 Task: Set the hierarchy mode for DVB-T reception parameters to 2.
Action: Mouse moved to (88, 10)
Screenshot: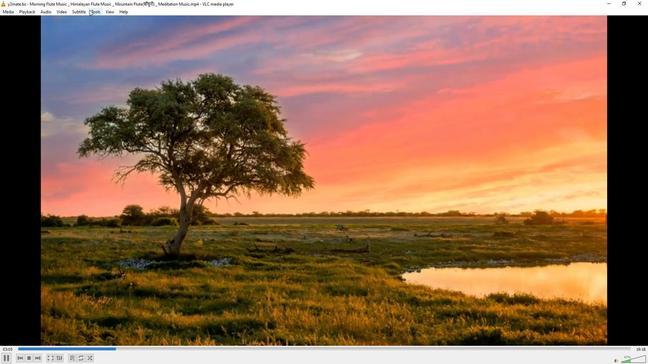 
Action: Mouse pressed left at (88, 10)
Screenshot: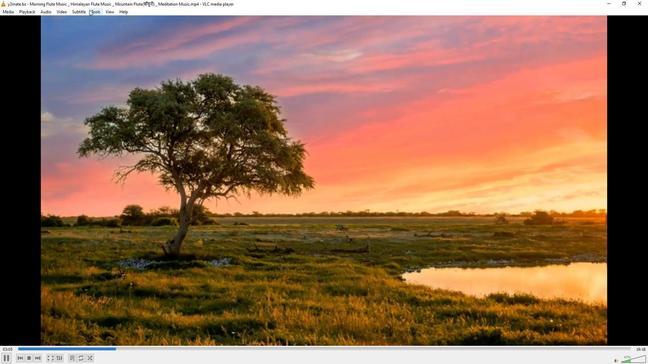 
Action: Mouse moved to (99, 92)
Screenshot: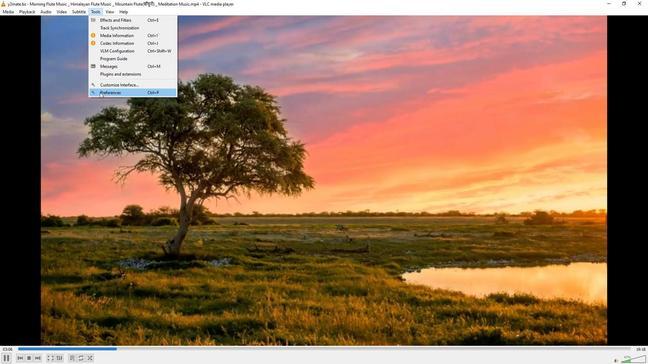 
Action: Mouse pressed left at (99, 92)
Screenshot: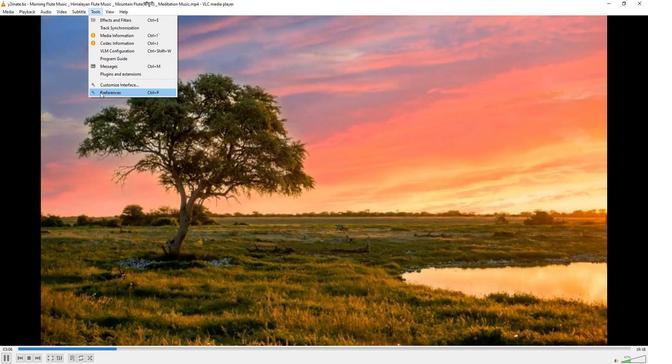 
Action: Mouse moved to (216, 298)
Screenshot: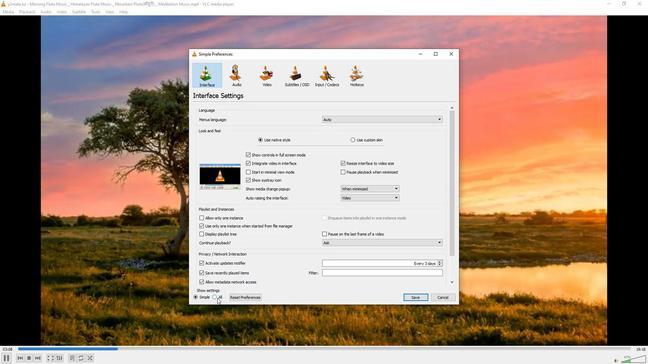 
Action: Mouse pressed left at (216, 298)
Screenshot: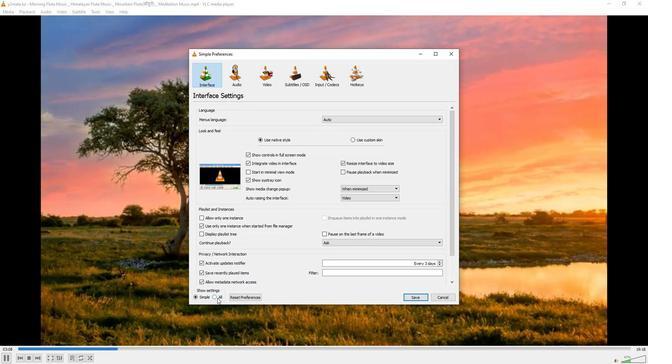 
Action: Mouse moved to (206, 181)
Screenshot: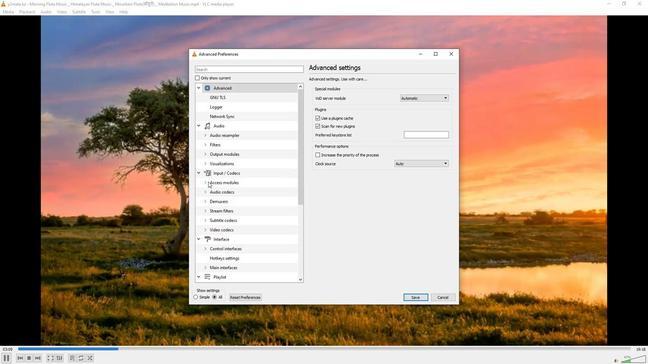 
Action: Mouse pressed left at (206, 181)
Screenshot: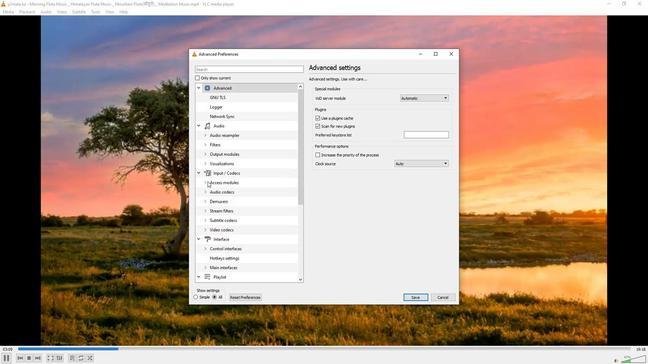 
Action: Mouse moved to (223, 239)
Screenshot: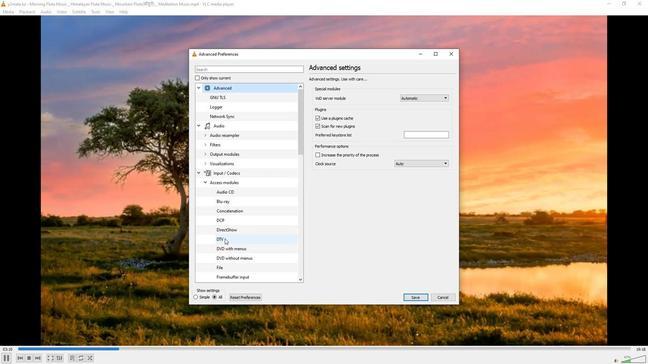 
Action: Mouse pressed left at (223, 239)
Screenshot: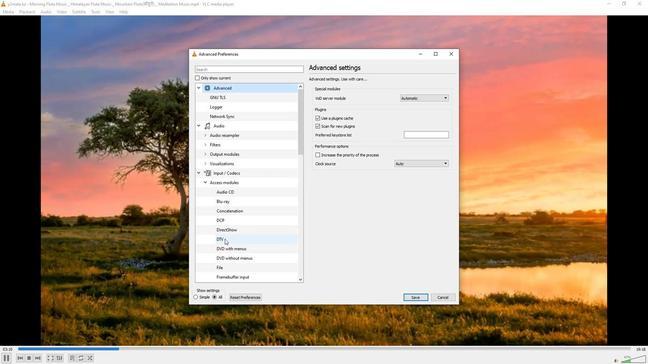 
Action: Mouse moved to (429, 192)
Screenshot: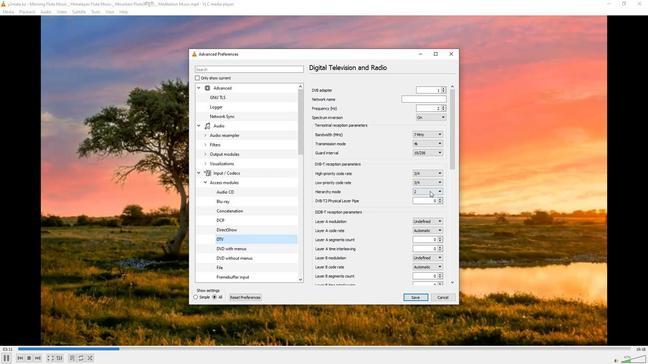 
Action: Mouse pressed left at (429, 192)
Screenshot: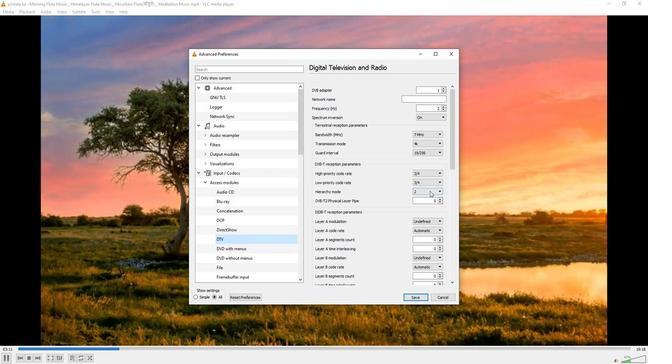 
Action: Mouse moved to (421, 212)
Screenshot: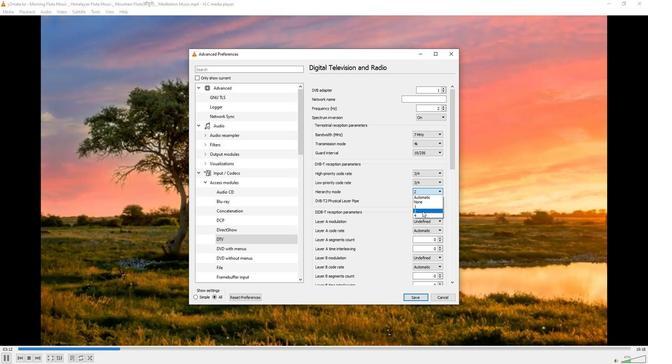
Action: Mouse pressed left at (421, 212)
Screenshot: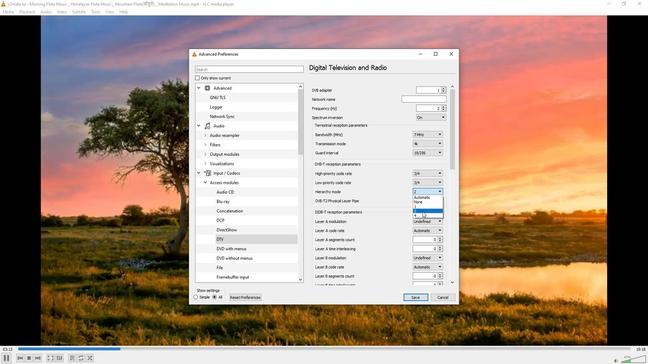 
Action: Mouse moved to (400, 216)
Screenshot: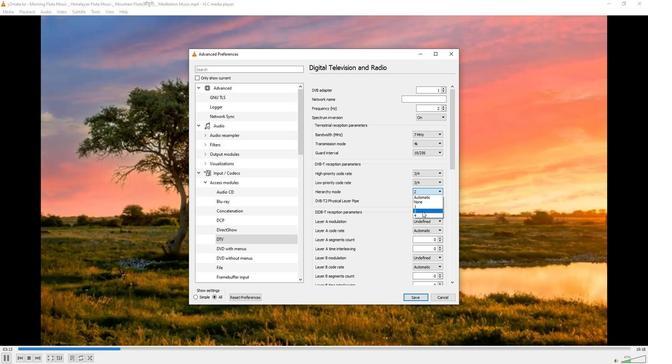 
